Task: Include language value"javascript react"
Action: Mouse moved to (15, 488)
Screenshot: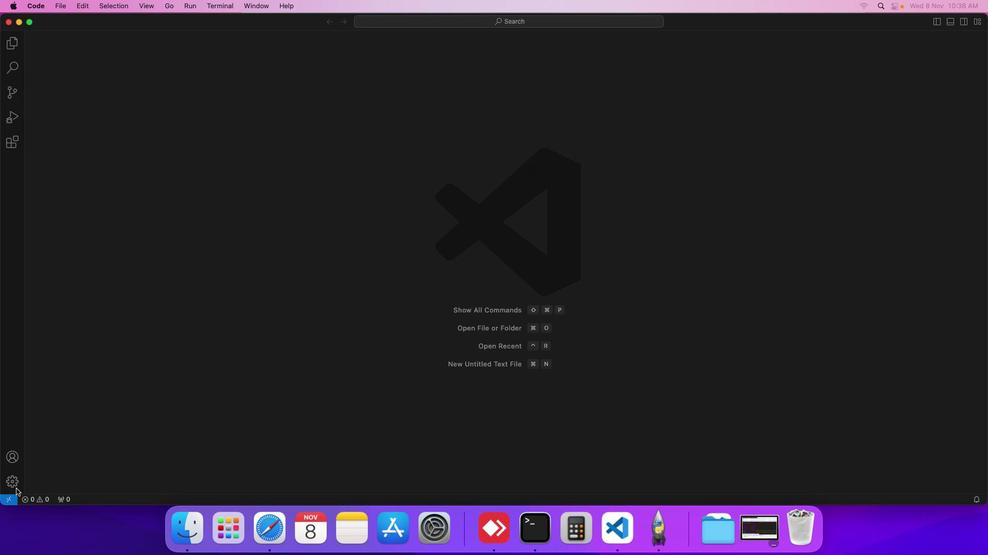 
Action: Mouse pressed left at (15, 488)
Screenshot: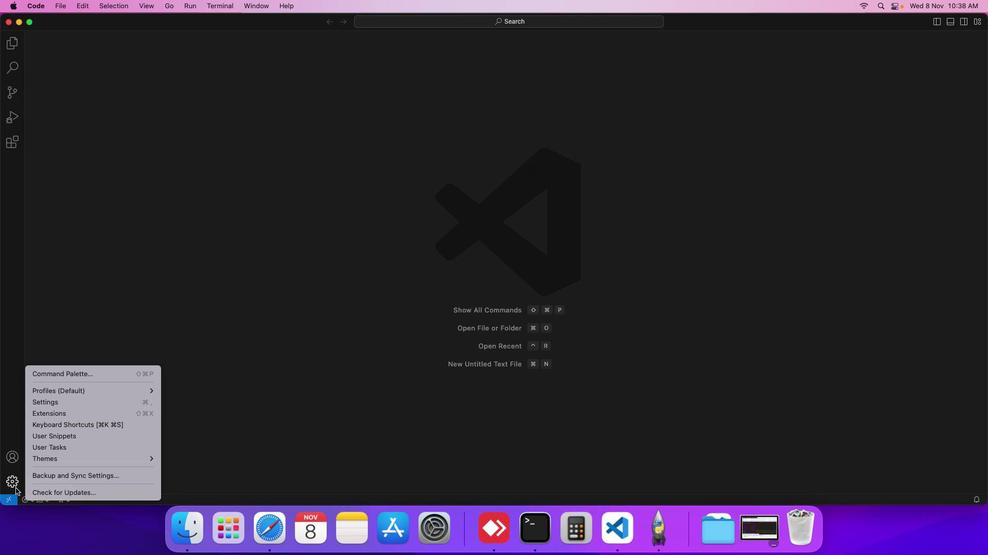 
Action: Mouse moved to (43, 401)
Screenshot: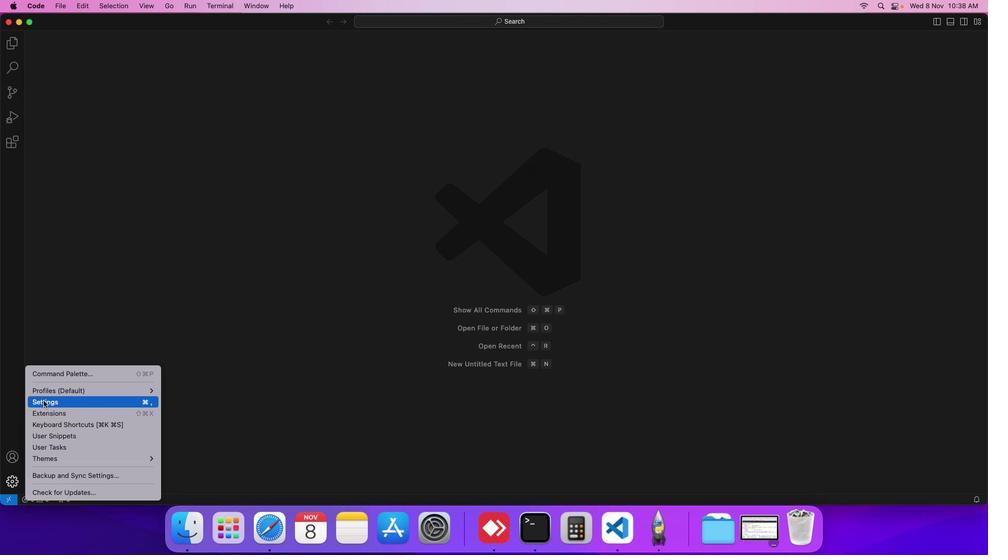 
Action: Mouse pressed left at (43, 401)
Screenshot: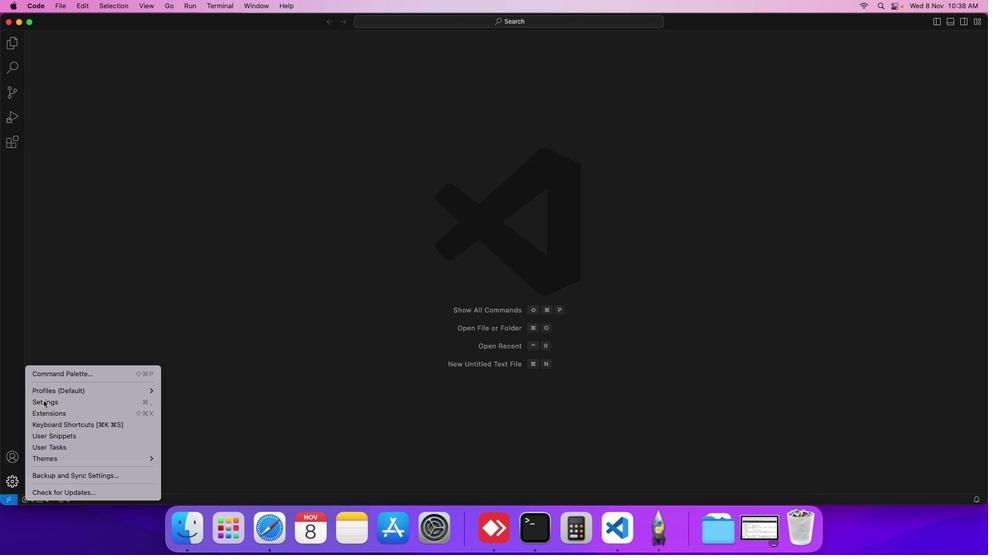 
Action: Mouse moved to (228, 186)
Screenshot: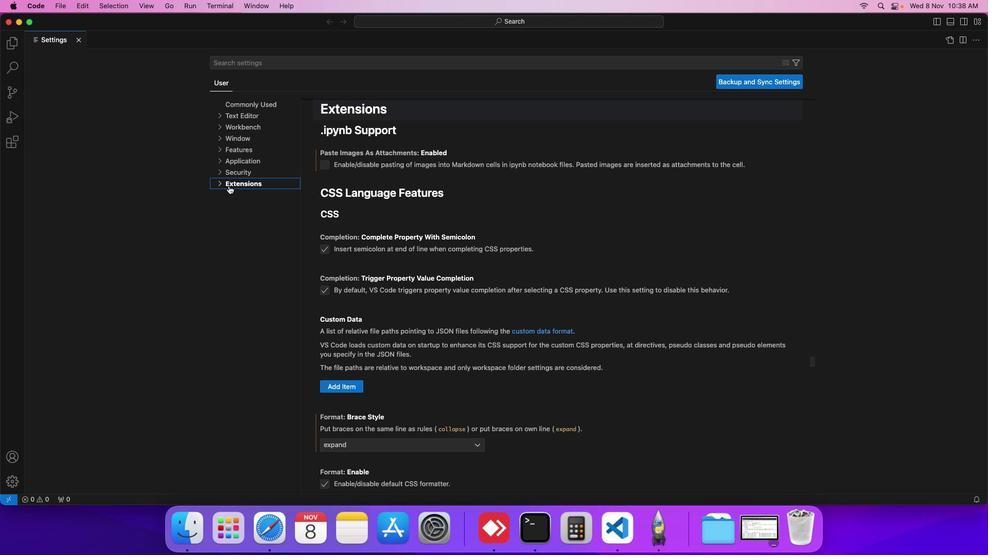
Action: Mouse pressed left at (228, 186)
Screenshot: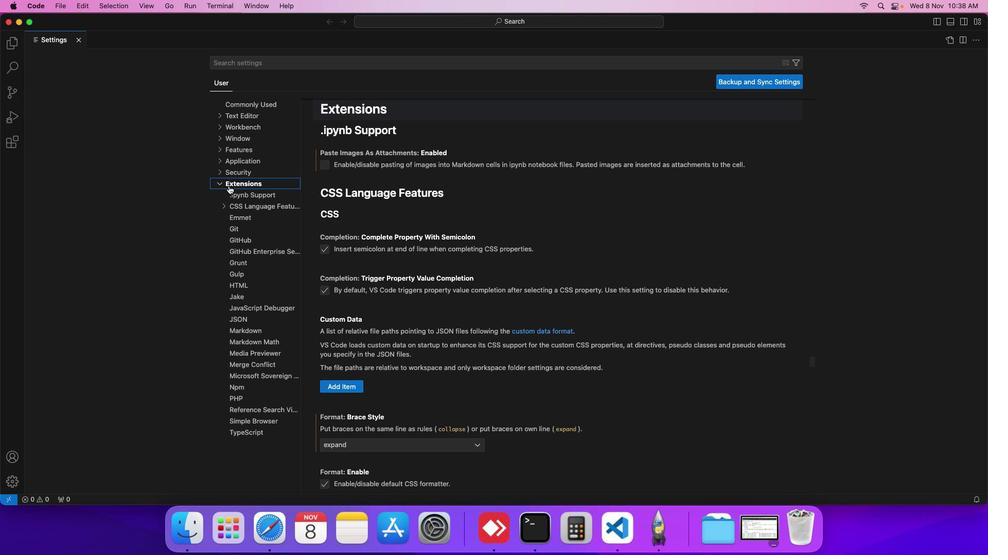 
Action: Mouse moved to (231, 217)
Screenshot: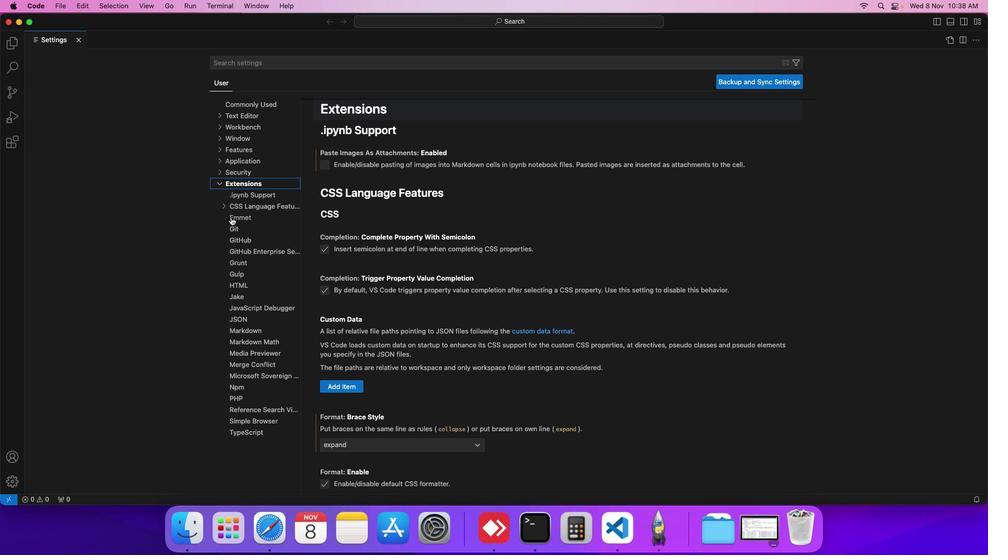 
Action: Mouse pressed left at (231, 217)
Screenshot: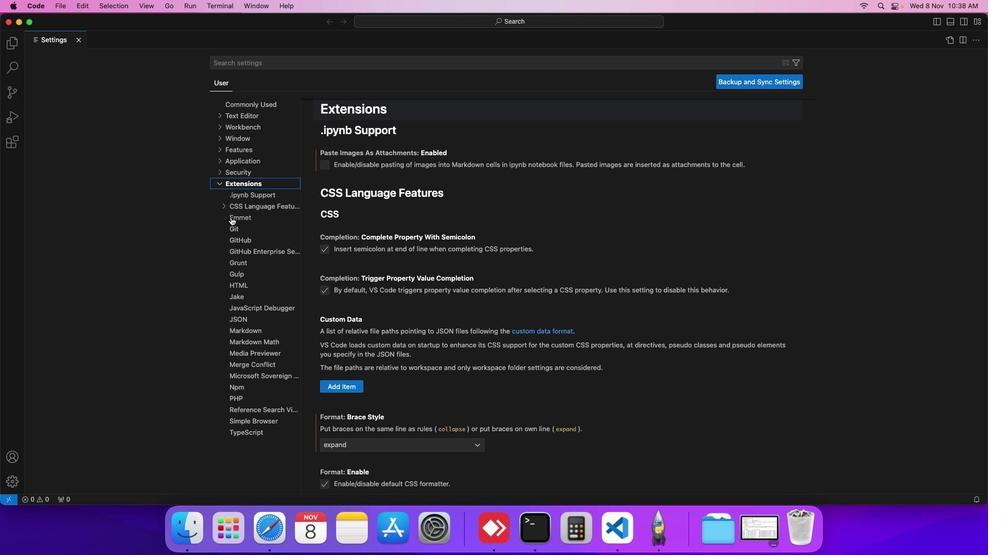 
Action: Mouse moved to (381, 299)
Screenshot: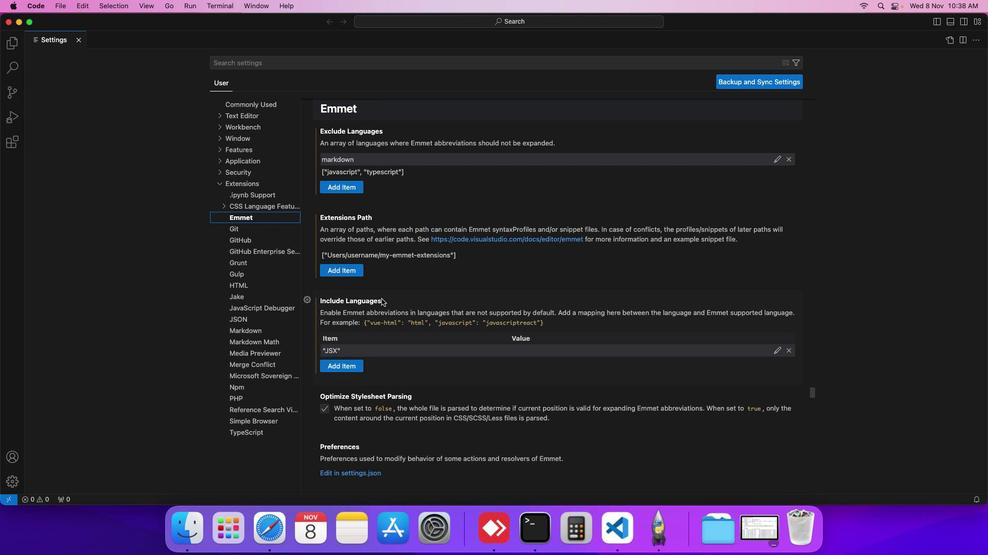 
Action: Mouse scrolled (381, 299) with delta (0, 0)
Screenshot: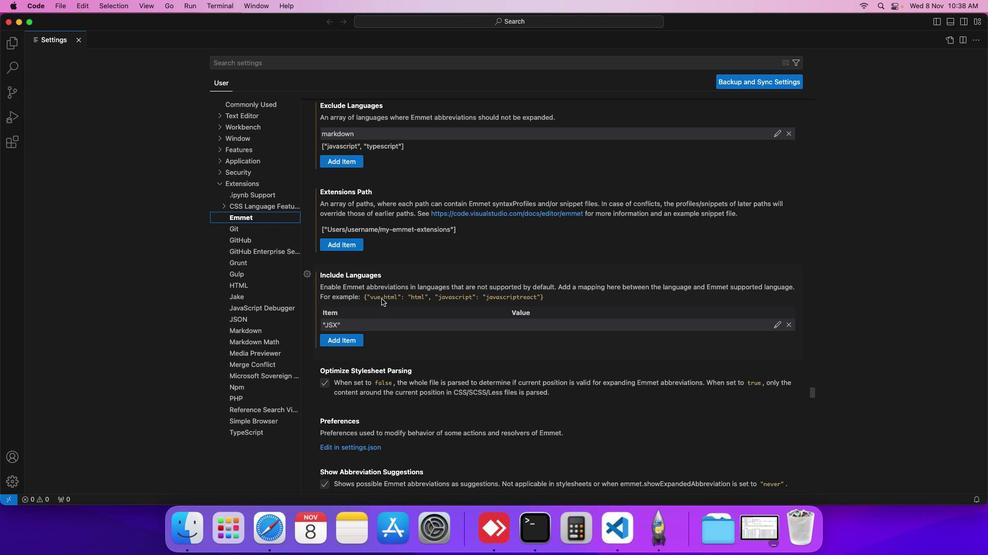 
Action: Mouse scrolled (381, 299) with delta (0, 0)
Screenshot: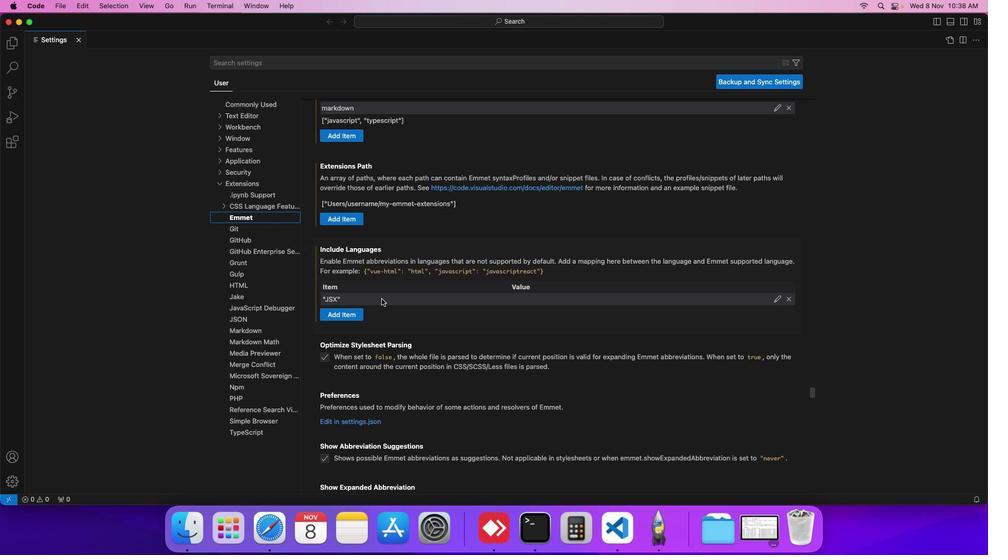 
Action: Mouse moved to (780, 300)
Screenshot: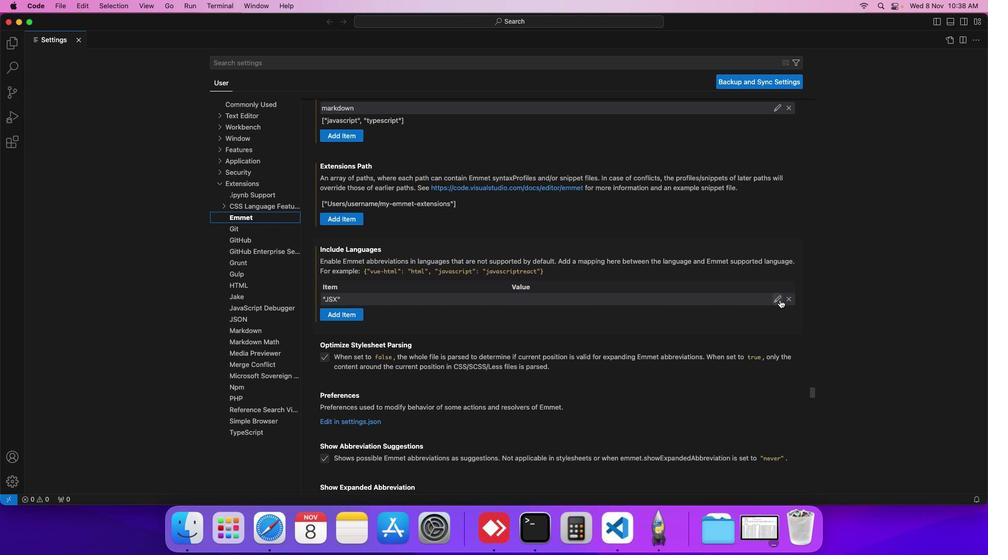 
Action: Mouse pressed left at (780, 300)
Screenshot: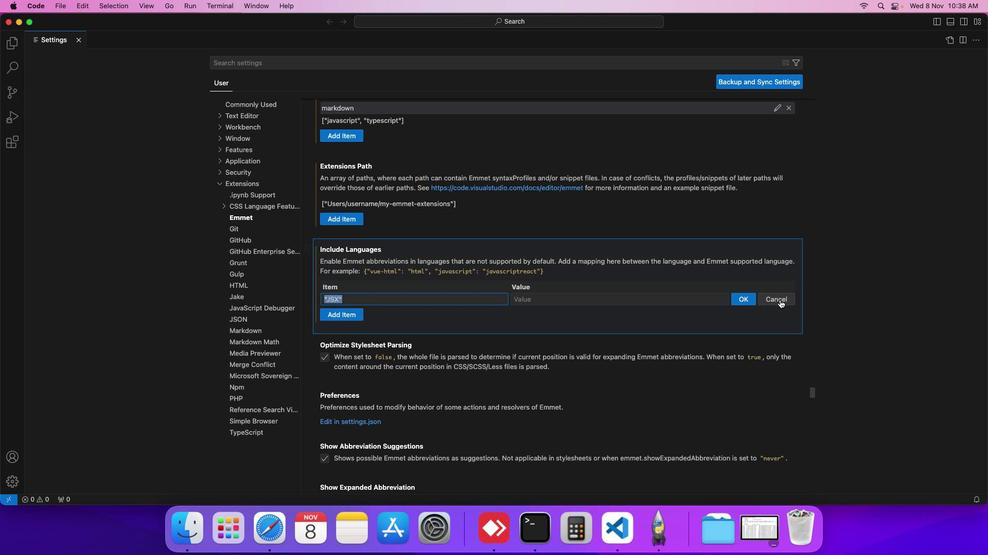 
Action: Mouse moved to (618, 296)
Screenshot: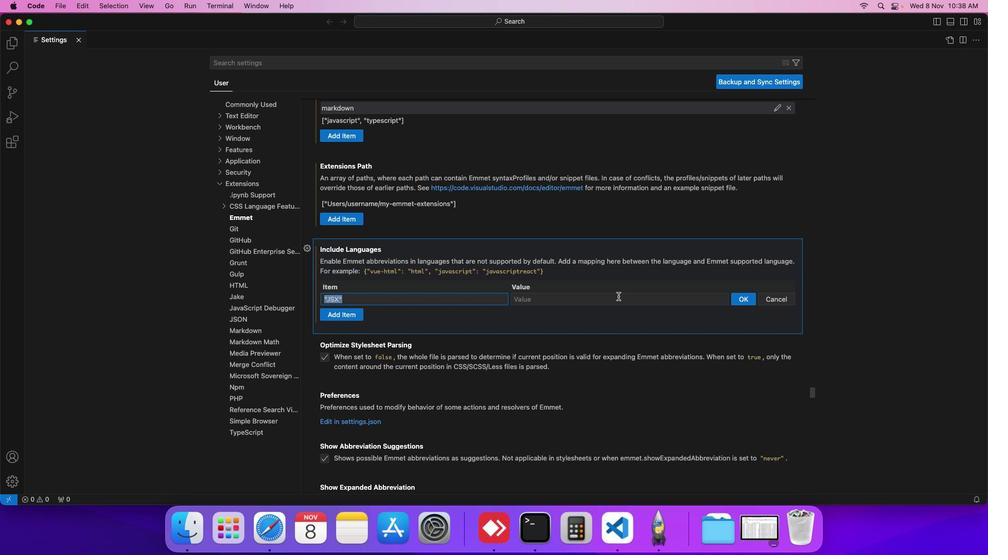 
Action: Mouse pressed left at (618, 296)
Screenshot: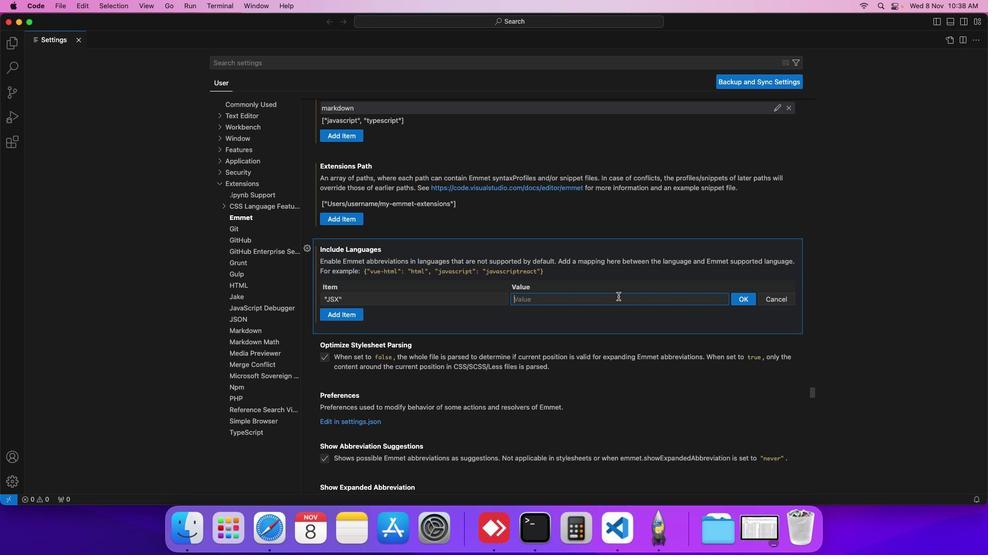 
Action: Key pressed Key.shift_r'"''j''a''v''a''c'Key.backspace's''c''r''i''p''t'Key.space'r''e''a''c''t'Key.shift_r'"'
Screenshot: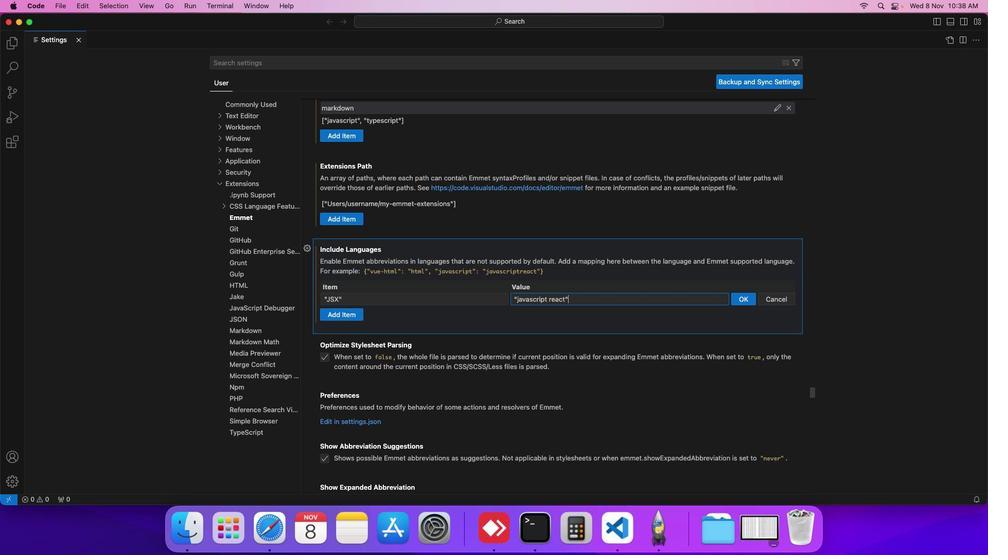 
Action: Mouse moved to (739, 296)
Screenshot: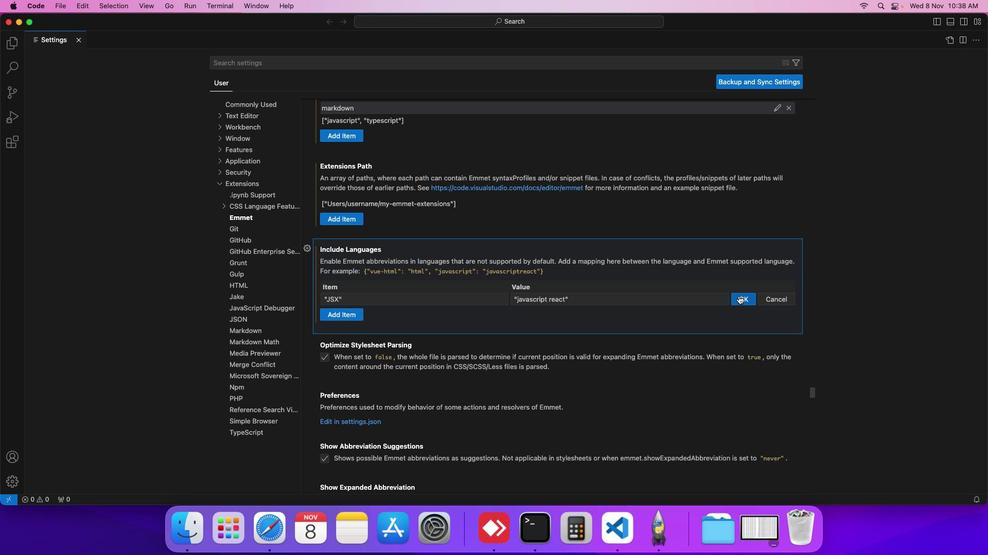 
Action: Mouse pressed left at (739, 296)
Screenshot: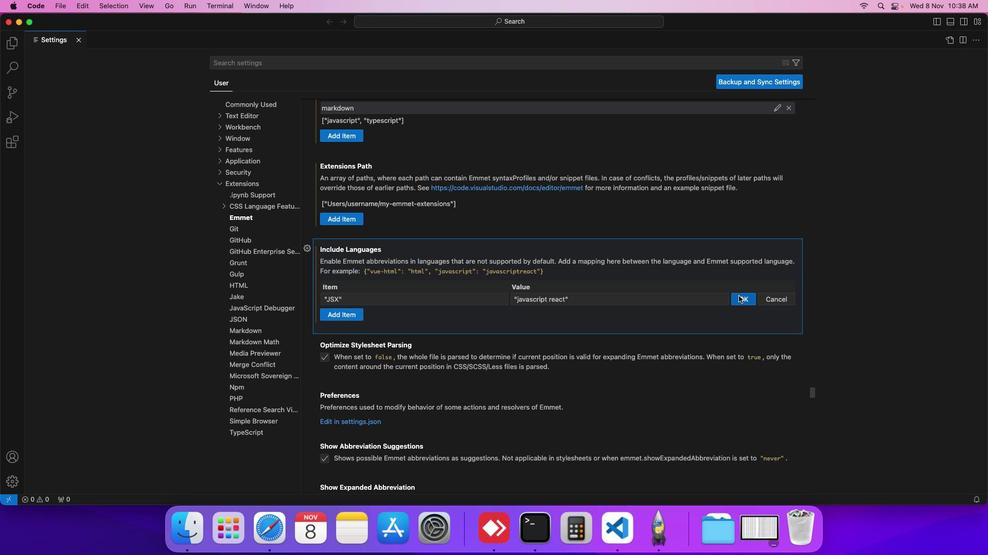 
Action: Mouse moved to (618, 305)
Screenshot: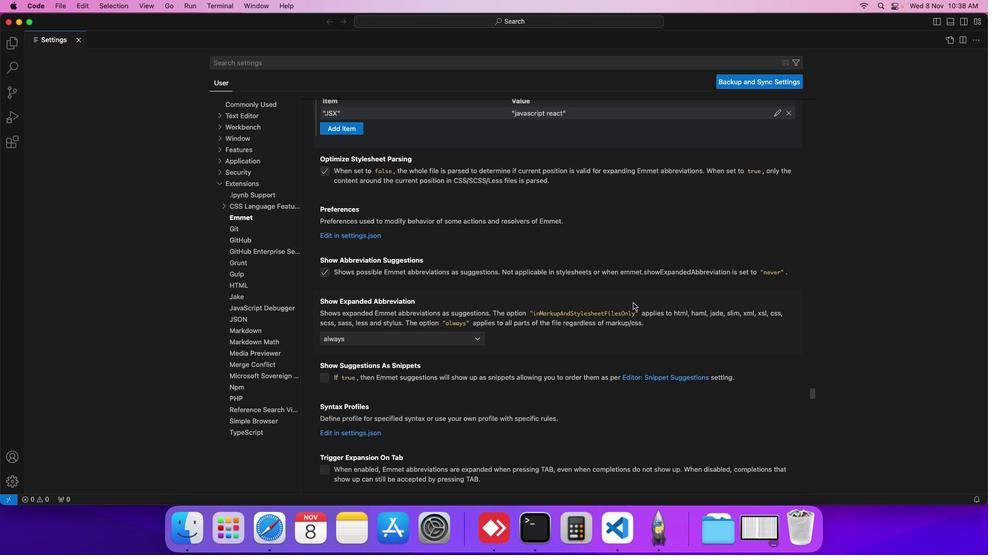 
